 Task: Strike through the selected text.
Action: Mouse moved to (18, 202)
Screenshot: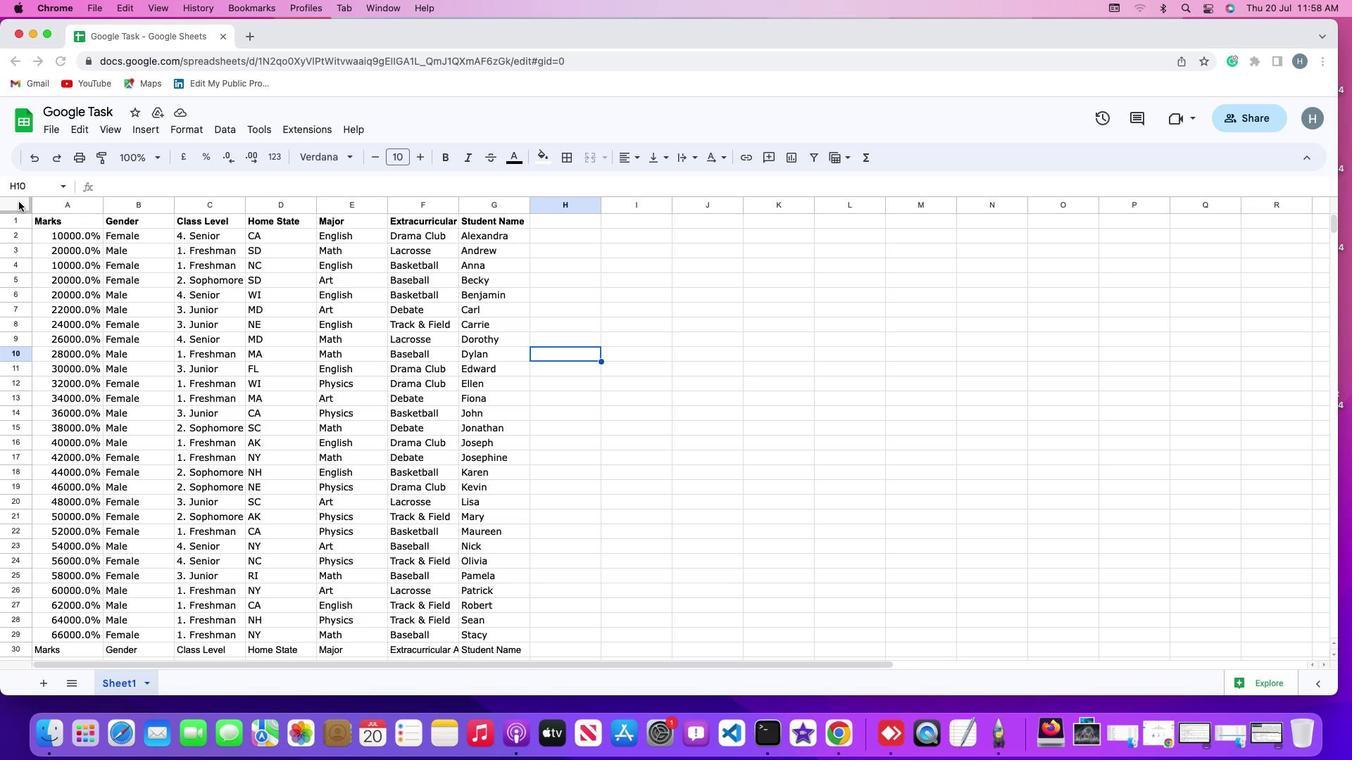 
Action: Mouse pressed left at (18, 202)
Screenshot: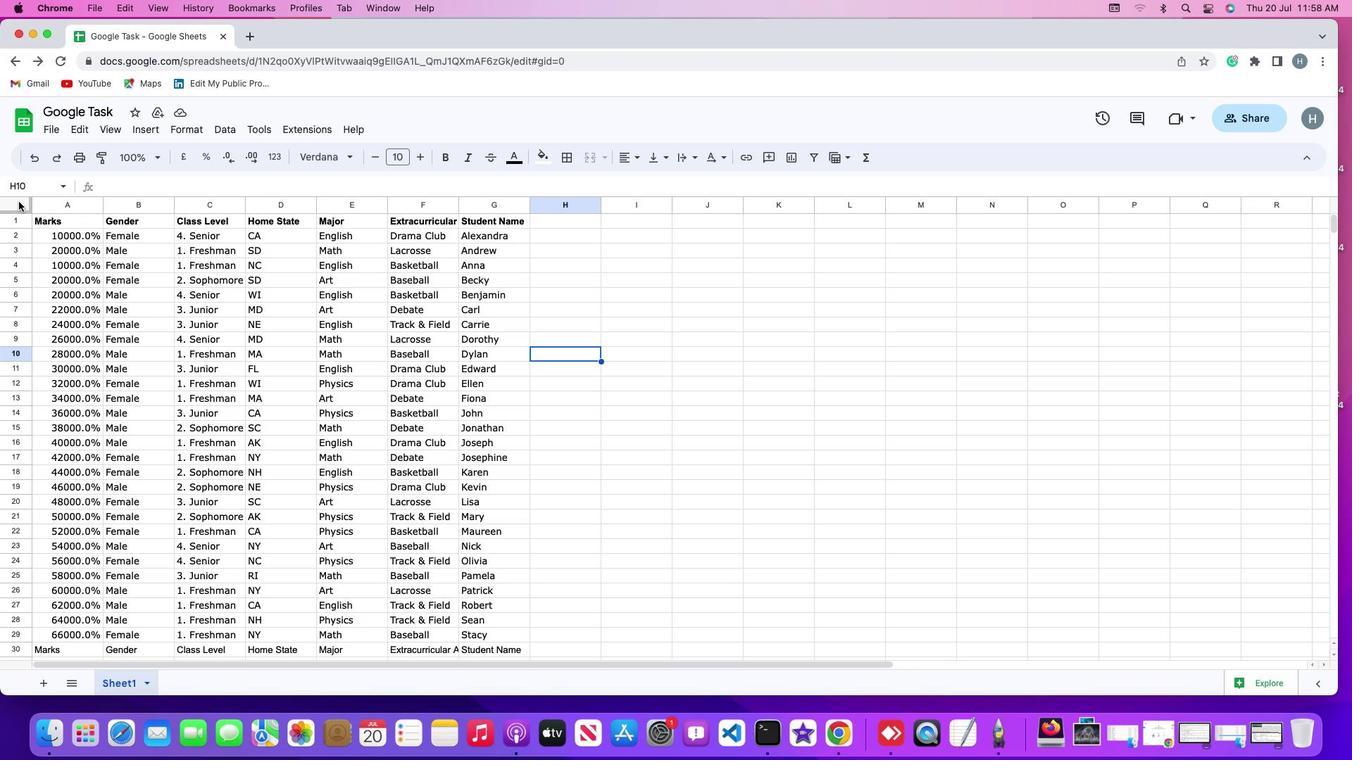 
Action: Mouse moved to (19, 205)
Screenshot: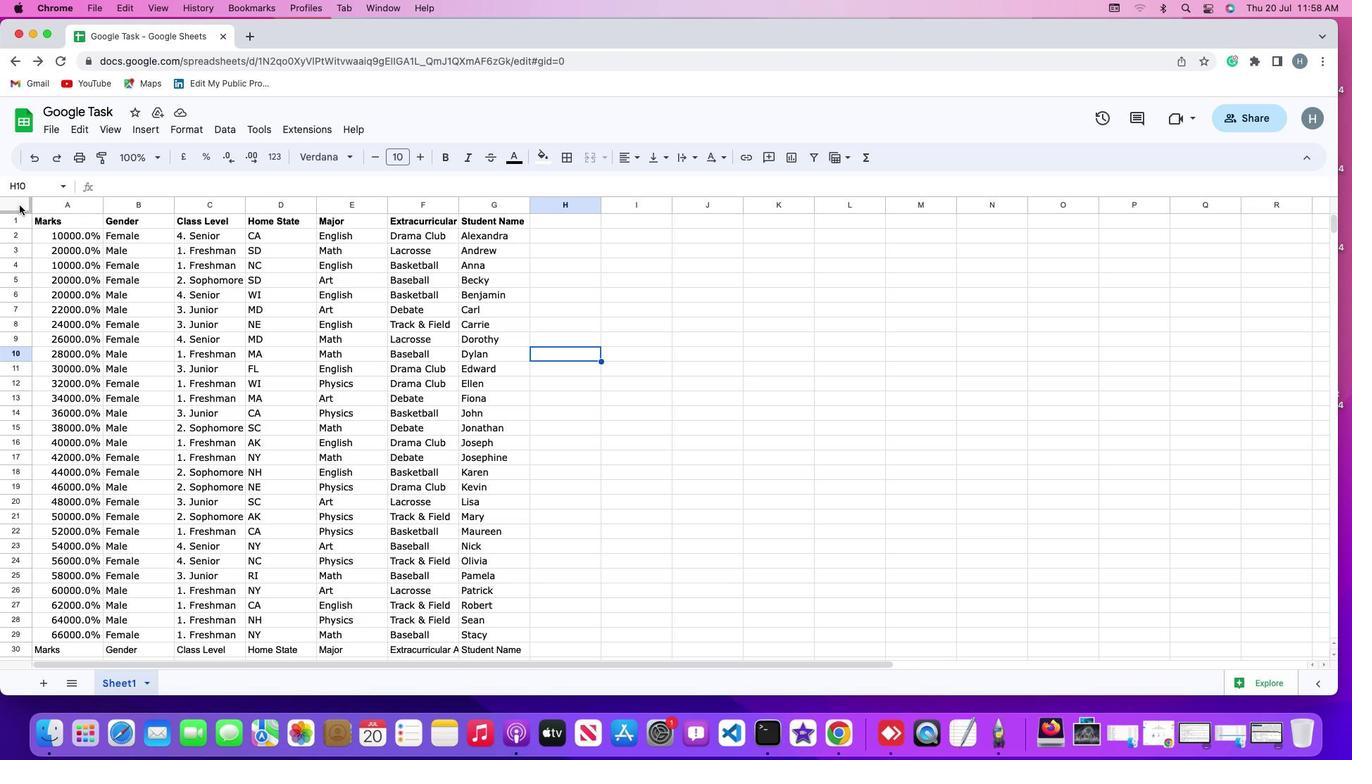 
Action: Mouse pressed left at (19, 205)
Screenshot: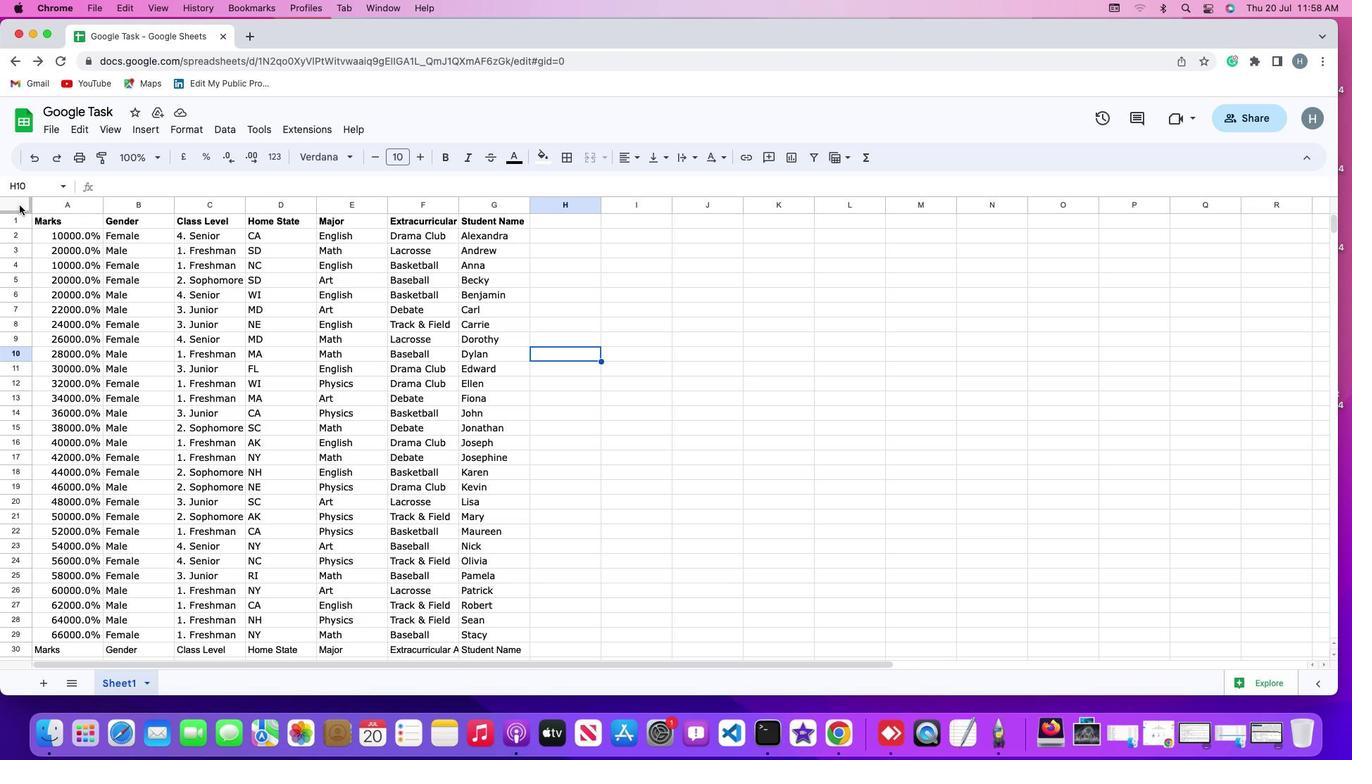 
Action: Mouse moved to (196, 128)
Screenshot: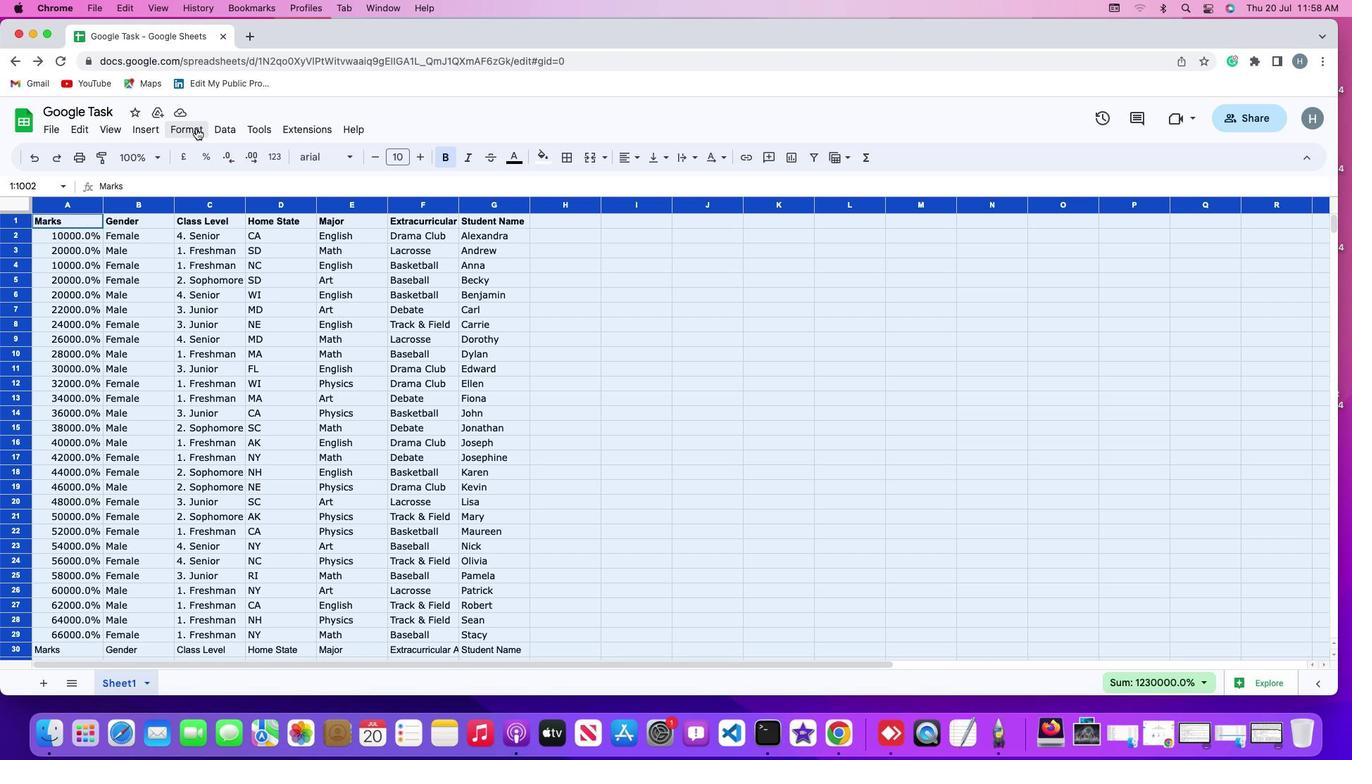 
Action: Mouse pressed left at (196, 128)
Screenshot: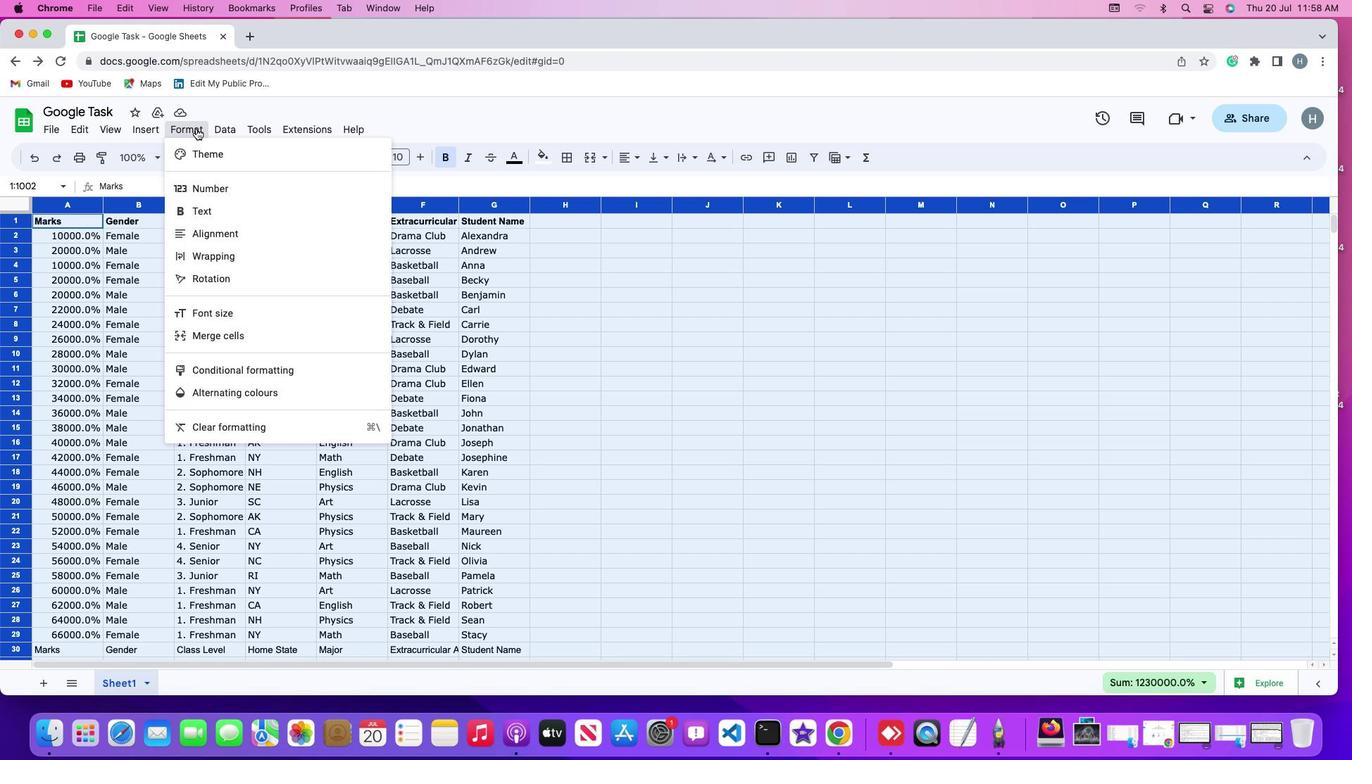 
Action: Mouse moved to (218, 209)
Screenshot: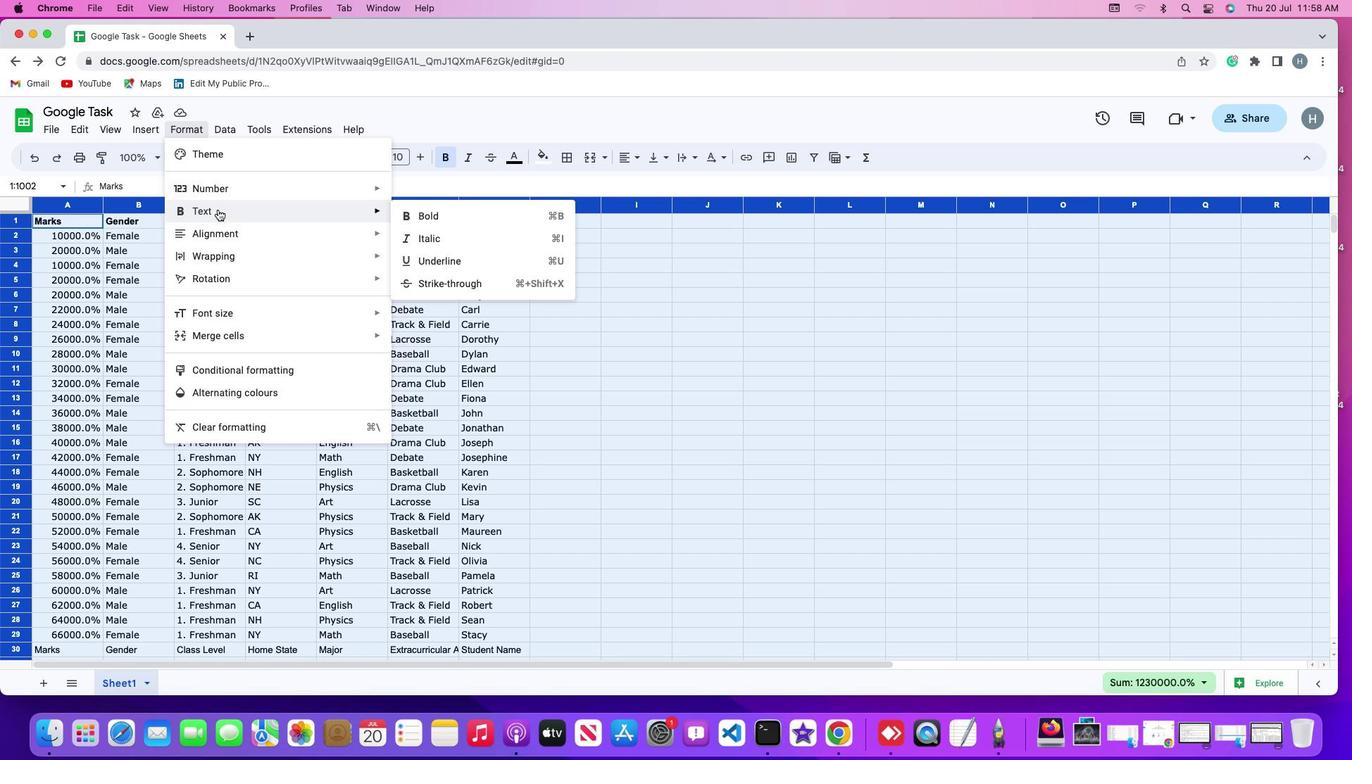 
Action: Mouse pressed left at (218, 209)
Screenshot: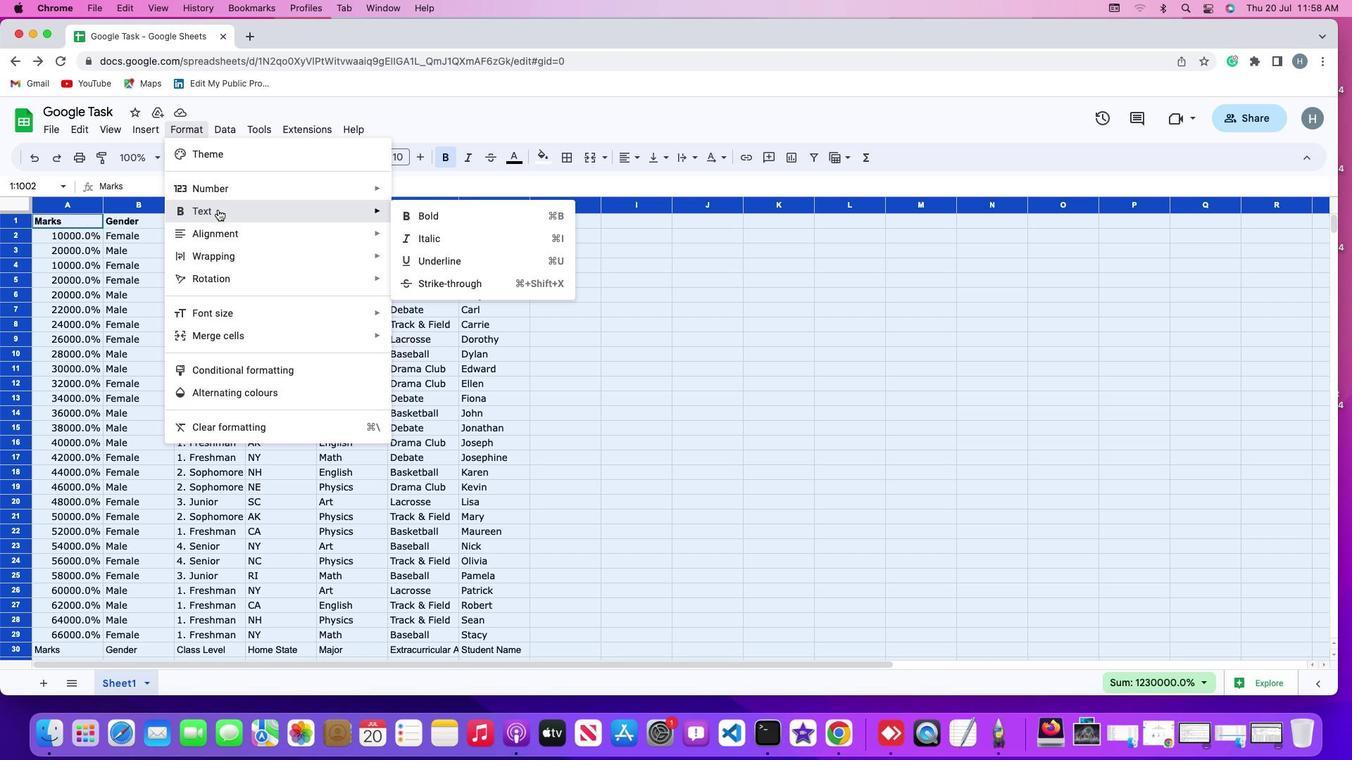 
Action: Mouse moved to (443, 286)
Screenshot: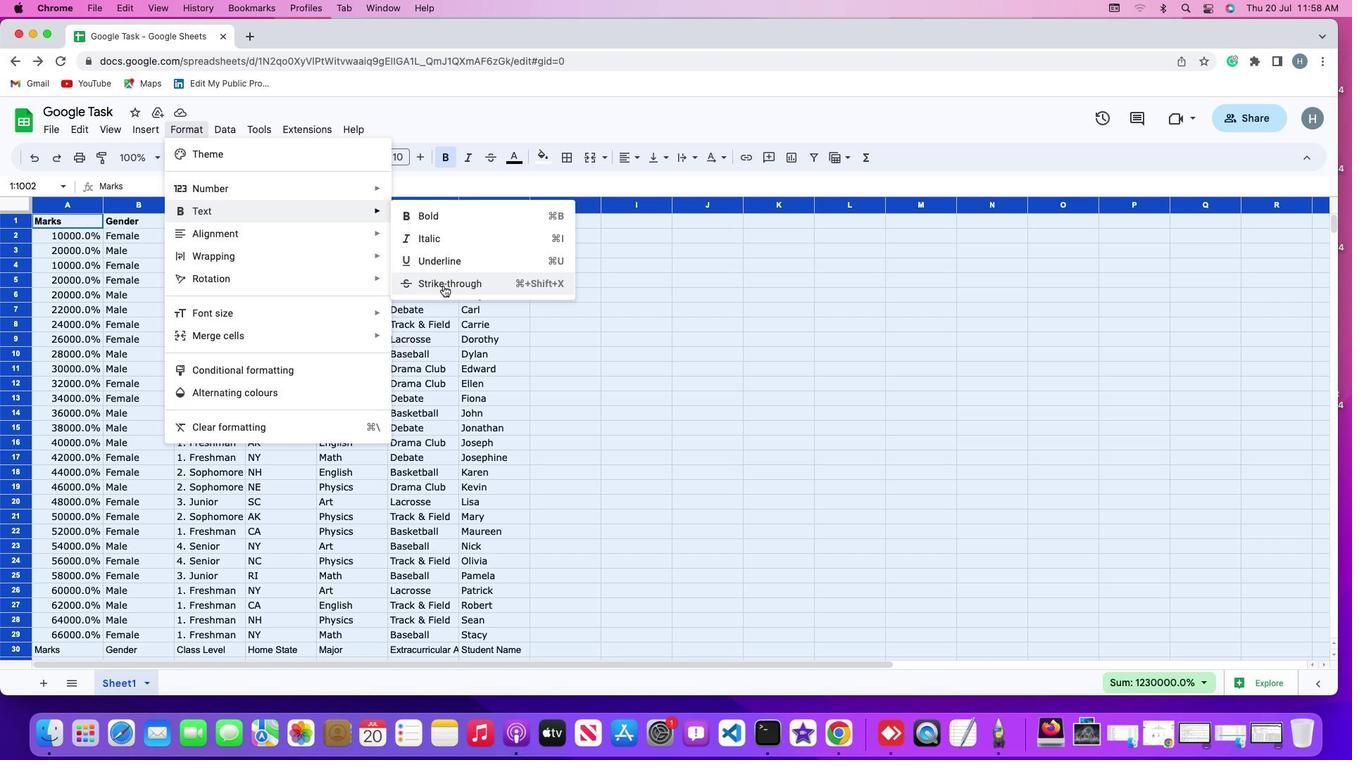 
Action: Mouse pressed left at (443, 286)
Screenshot: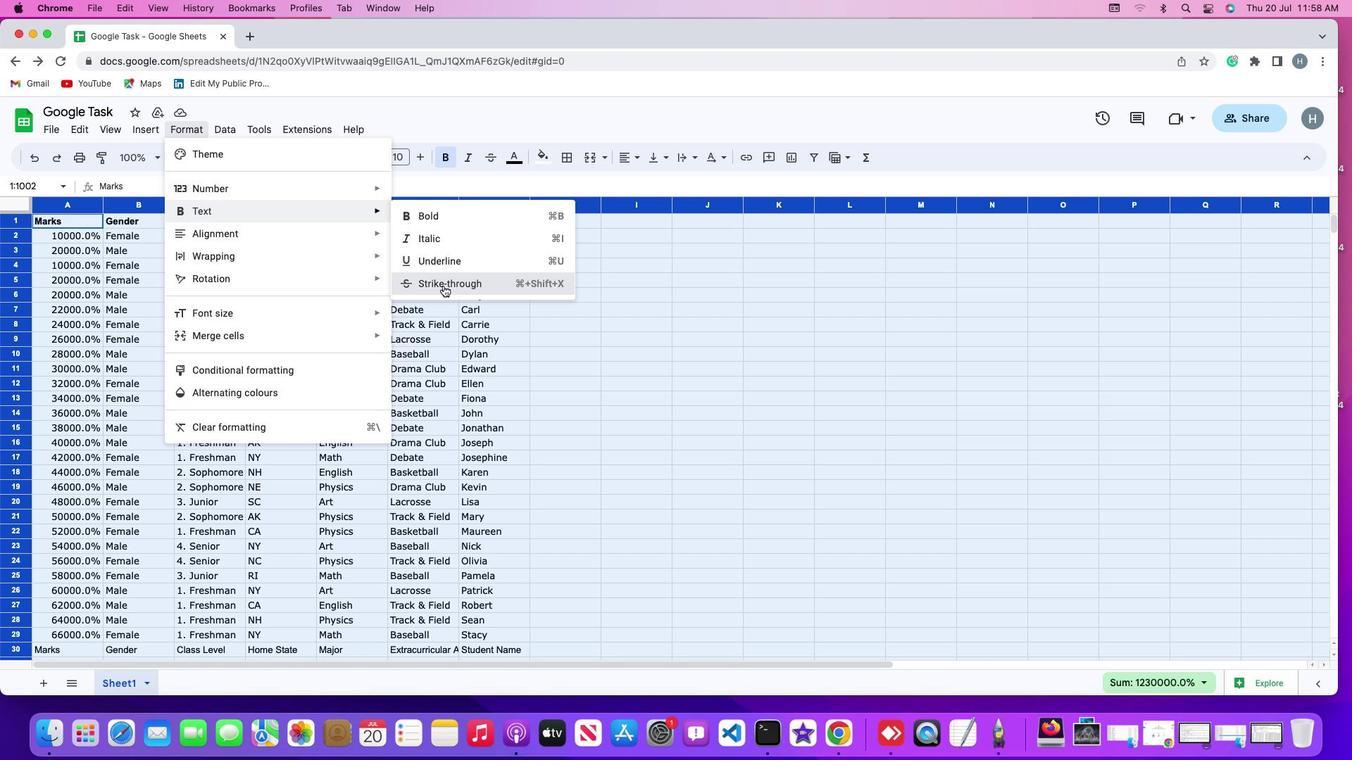 
Action: Mouse moved to (569, 348)
Screenshot: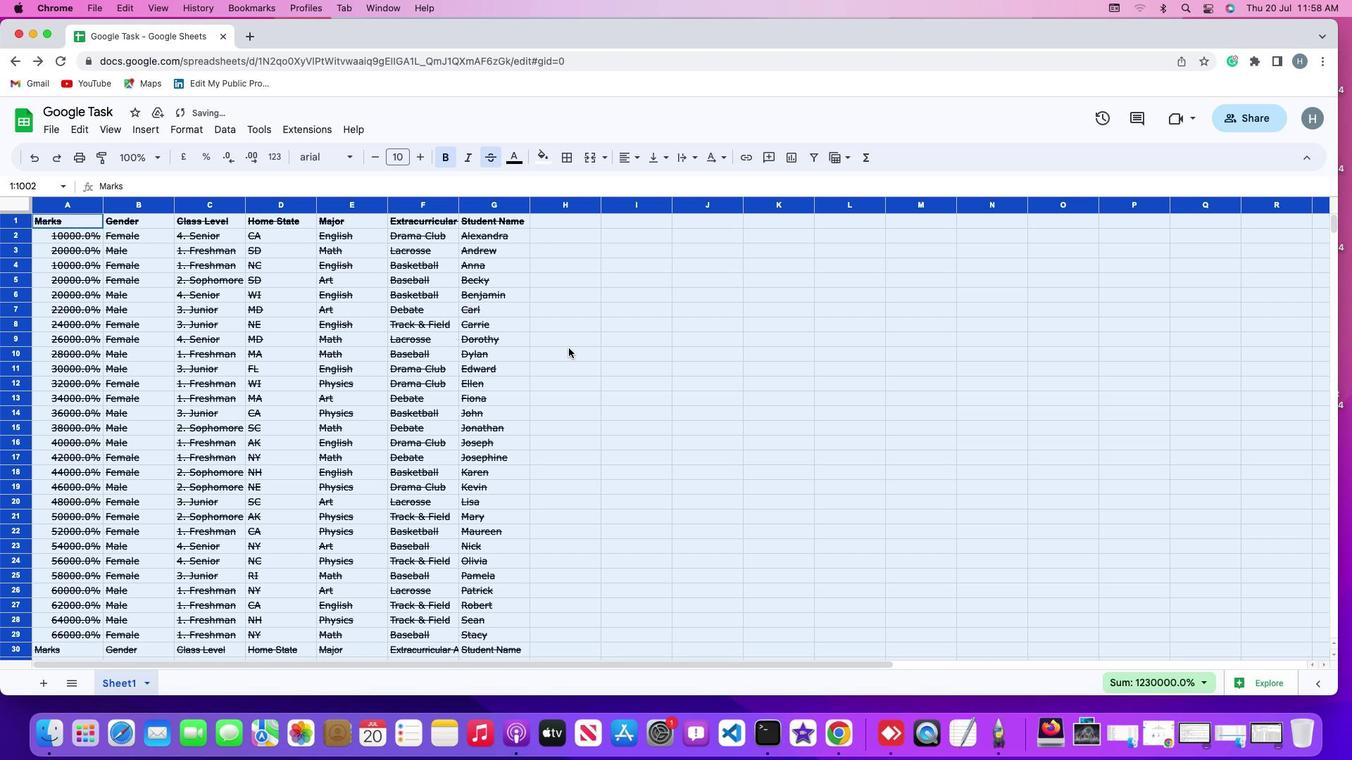 
Action: Mouse pressed left at (569, 348)
Screenshot: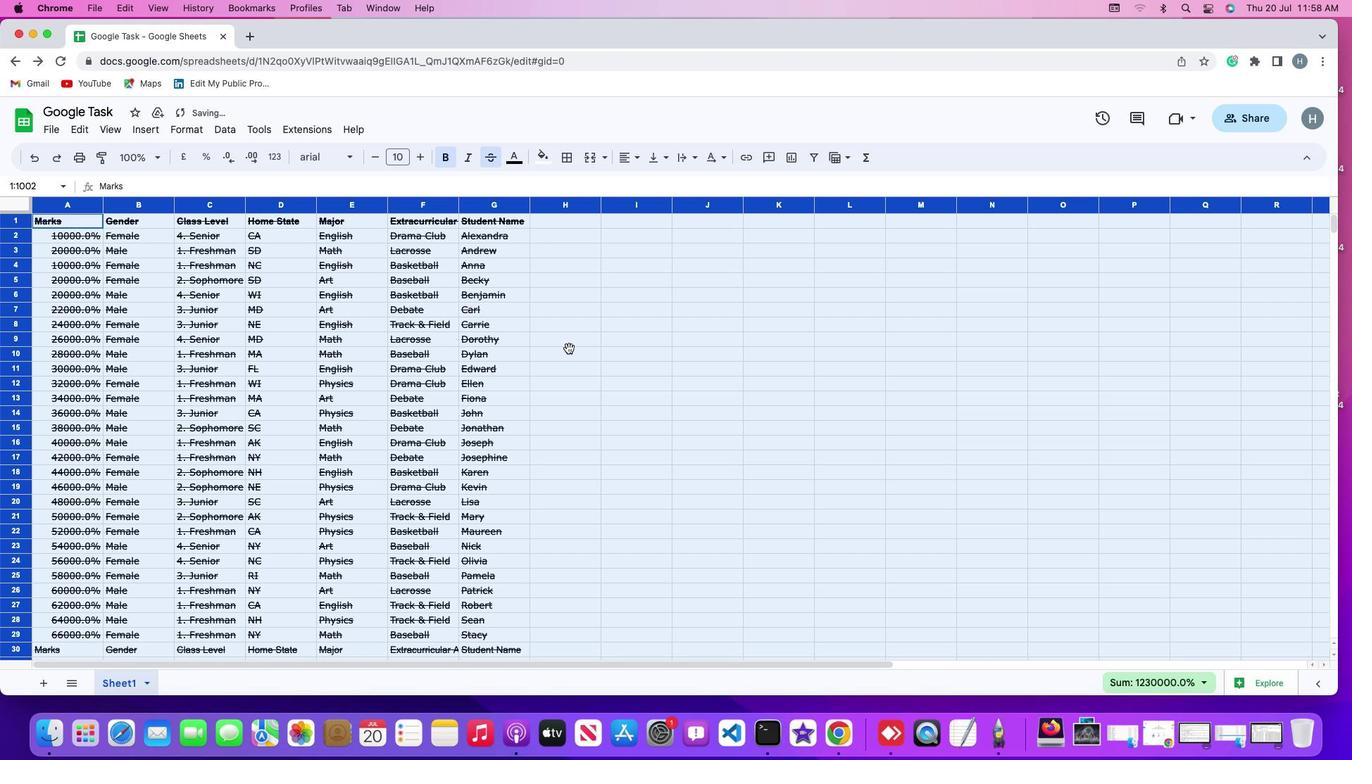 
